 Task: Add Good Earth Ginger Turmeric Lemon Herbal Tea to the cart.
Action: Mouse pressed left at (20, 81)
Screenshot: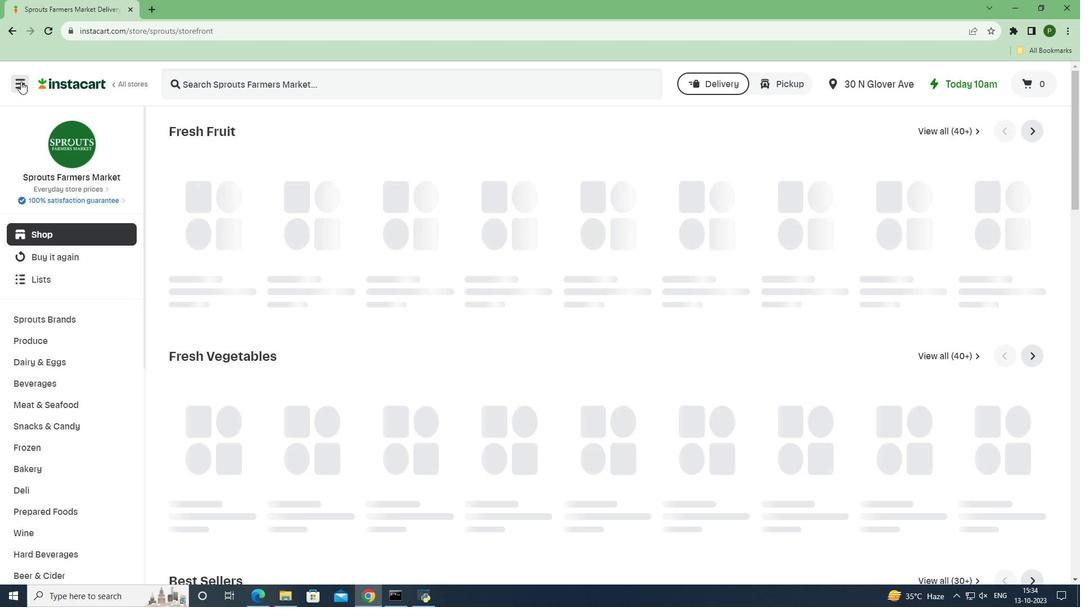 
Action: Mouse moved to (39, 302)
Screenshot: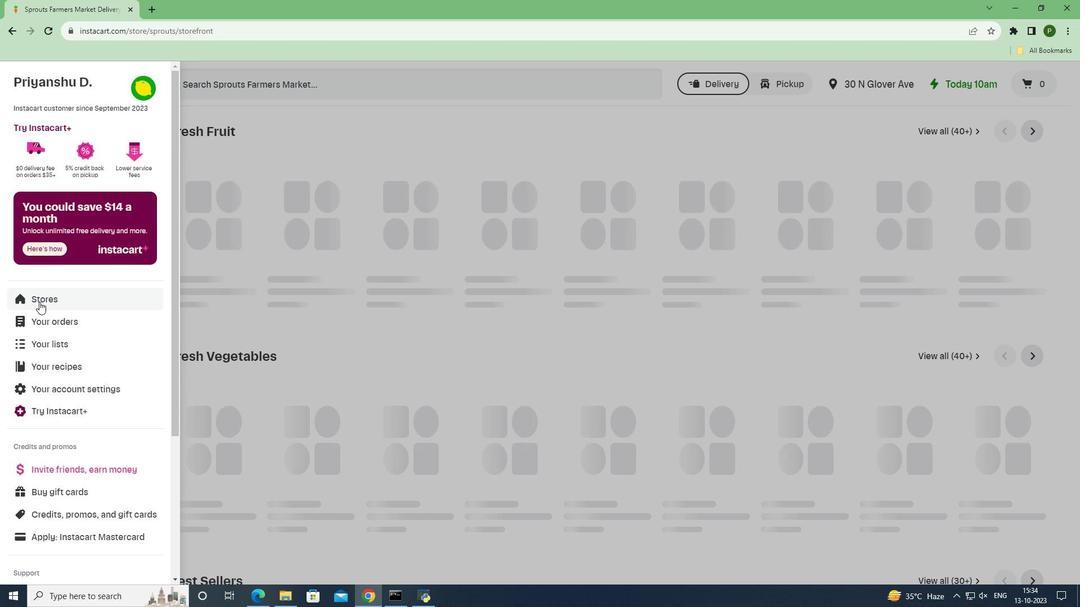 
Action: Mouse pressed left at (39, 302)
Screenshot: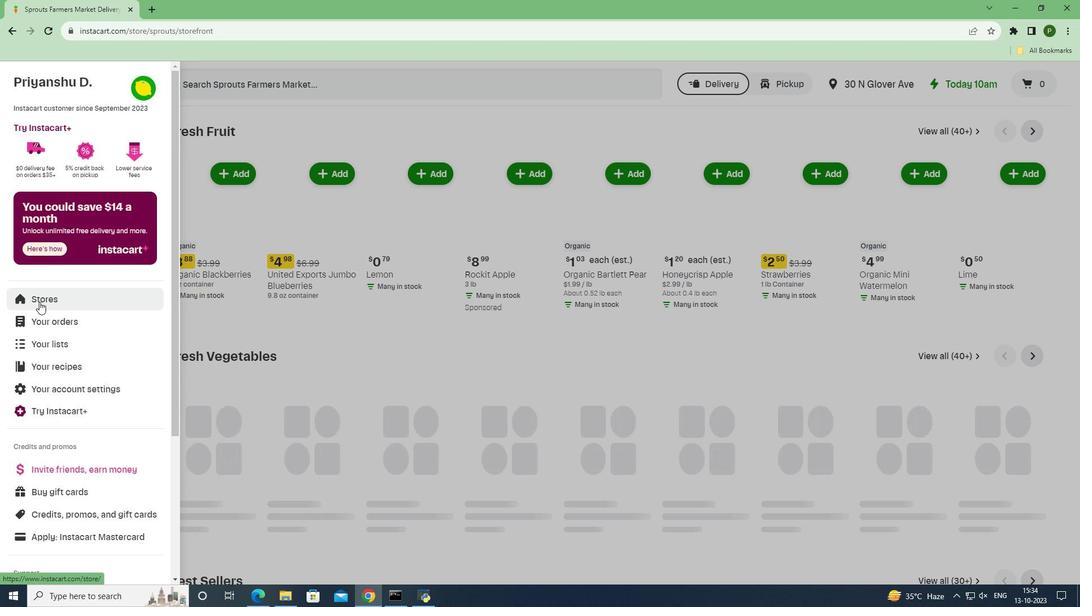 
Action: Mouse moved to (258, 131)
Screenshot: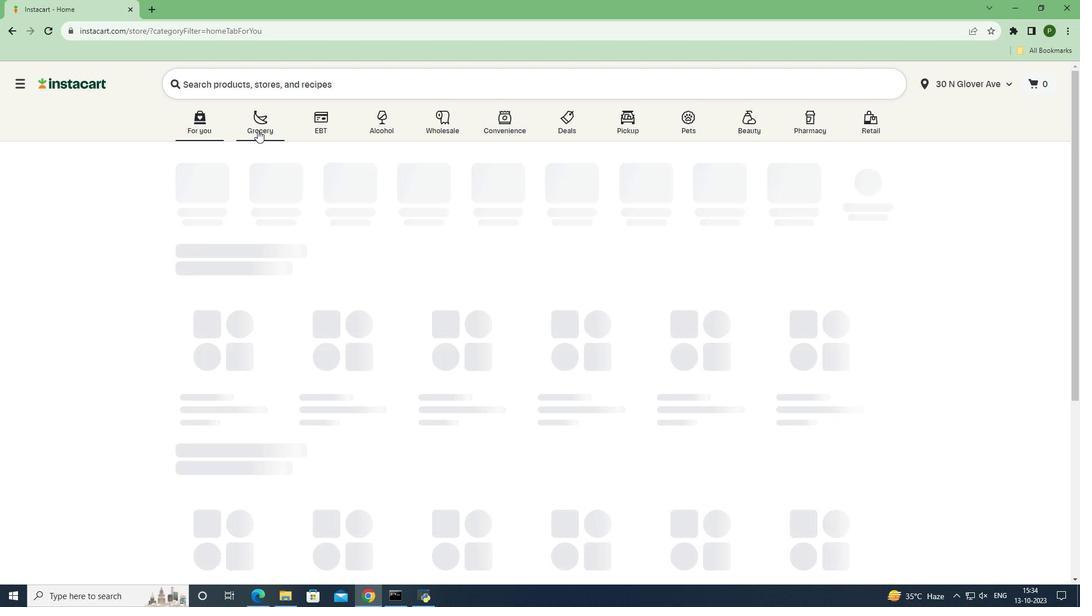 
Action: Mouse pressed left at (258, 131)
Screenshot: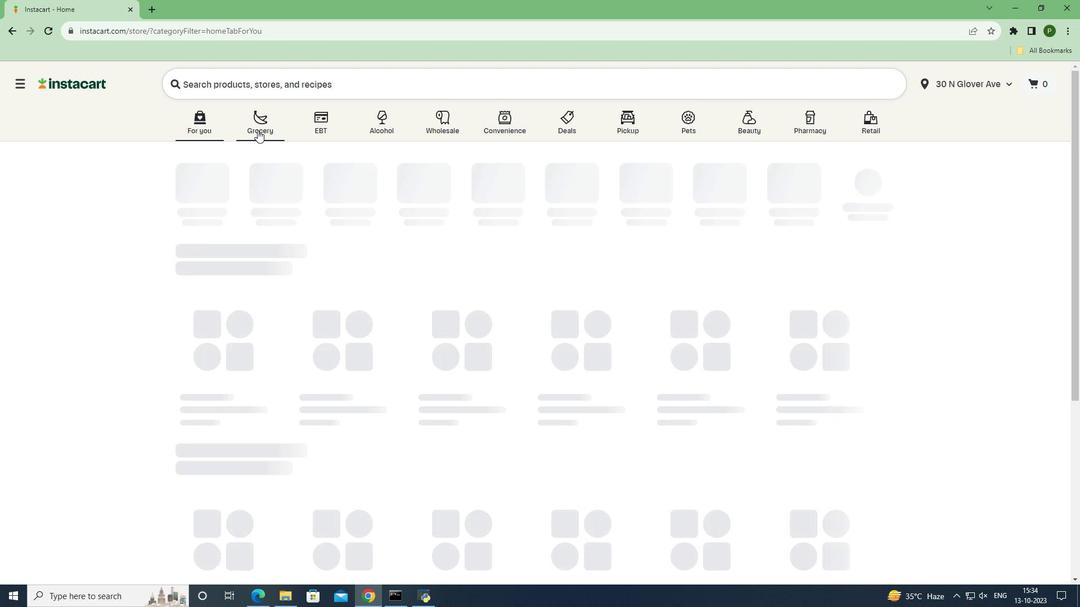 
Action: Mouse moved to (710, 276)
Screenshot: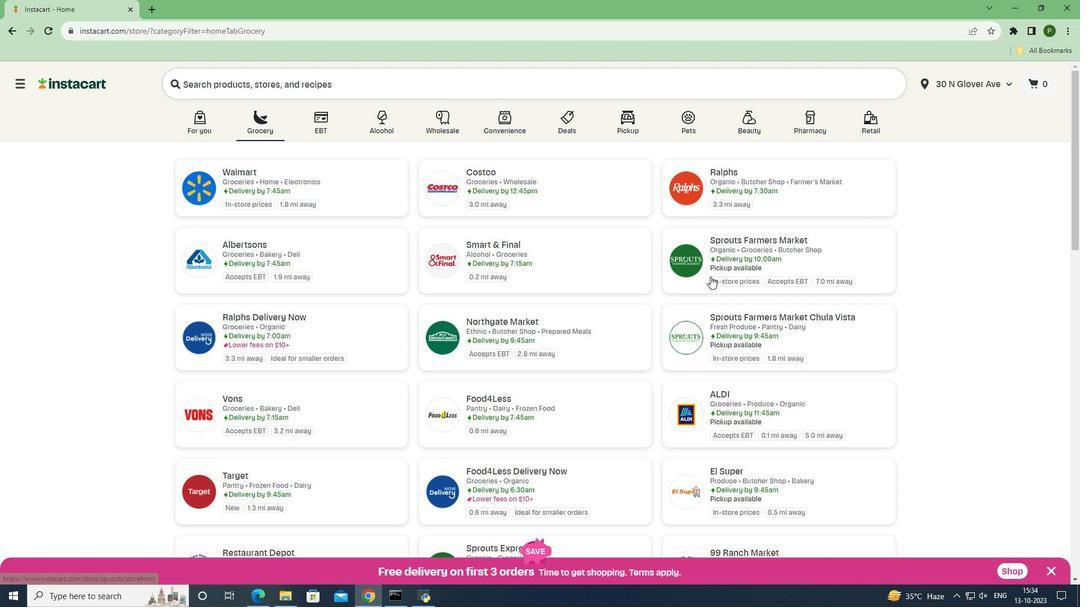 
Action: Mouse pressed left at (710, 276)
Screenshot: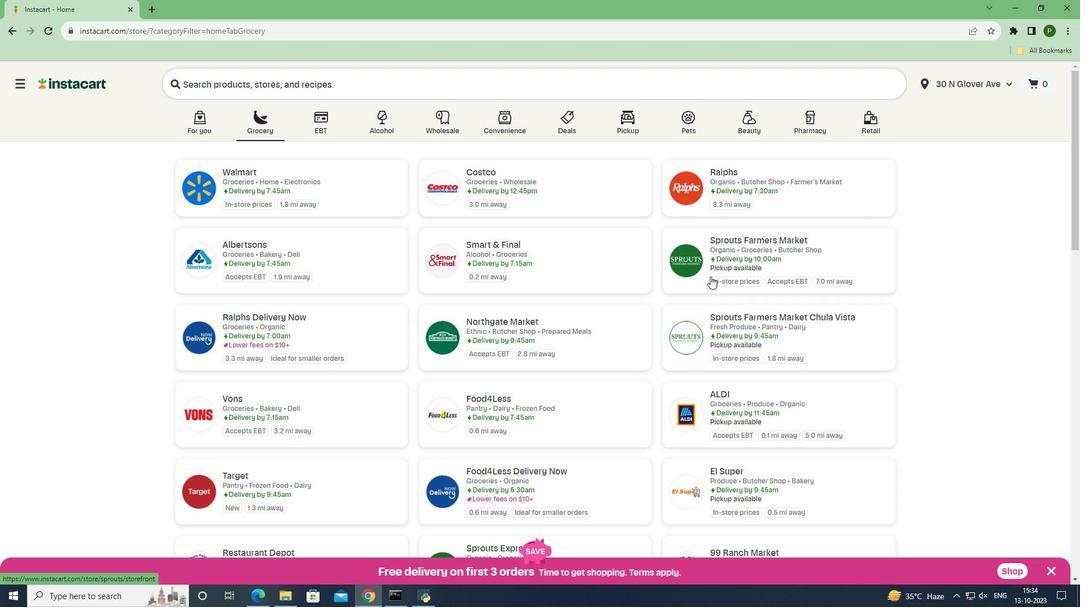 
Action: Mouse moved to (66, 390)
Screenshot: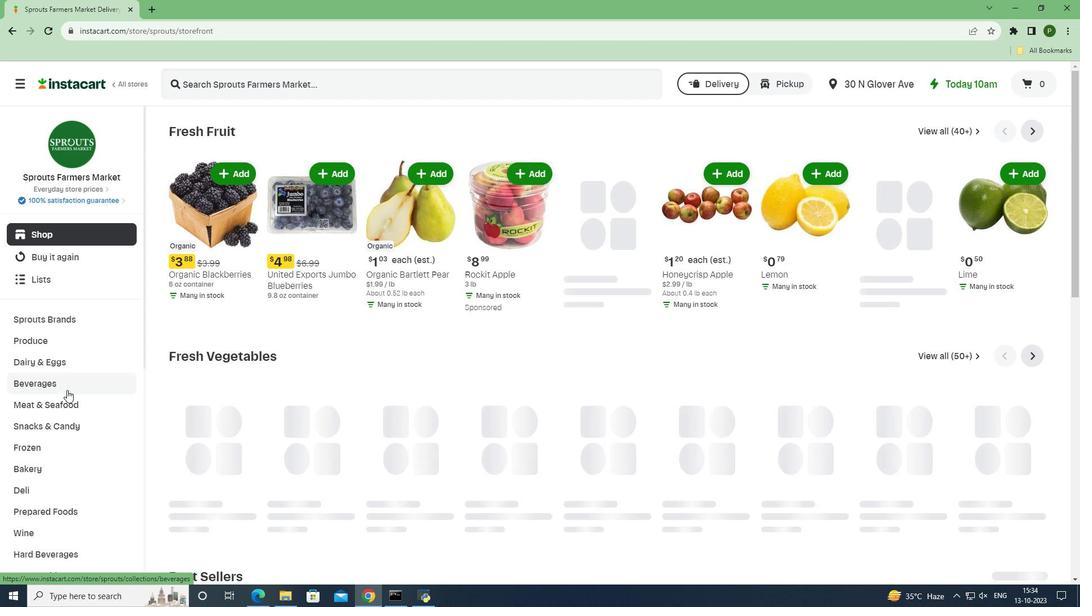 
Action: Mouse pressed left at (66, 390)
Screenshot: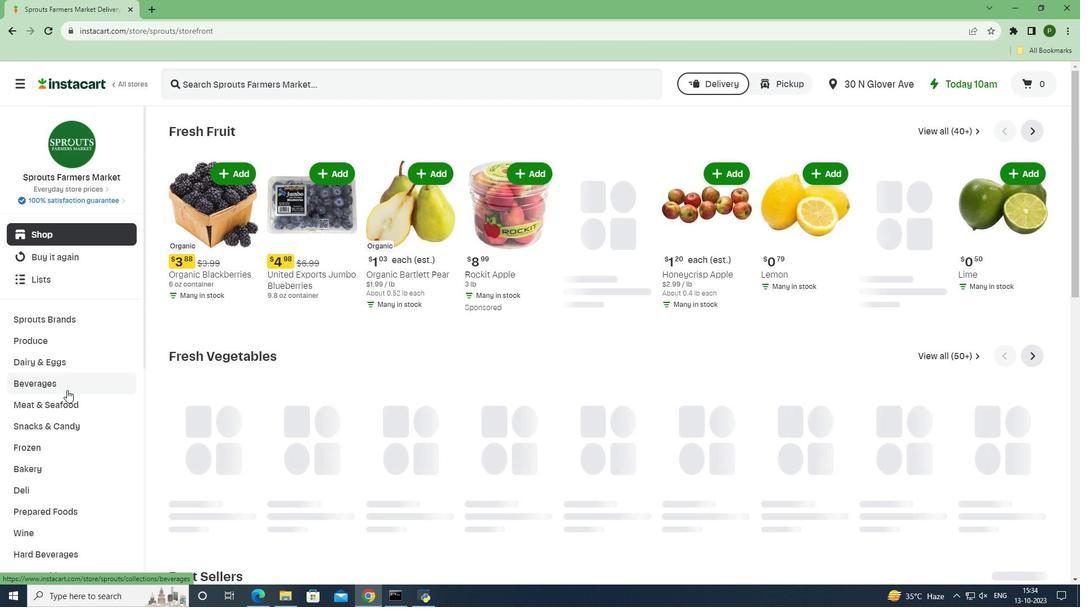 
Action: Mouse moved to (979, 156)
Screenshot: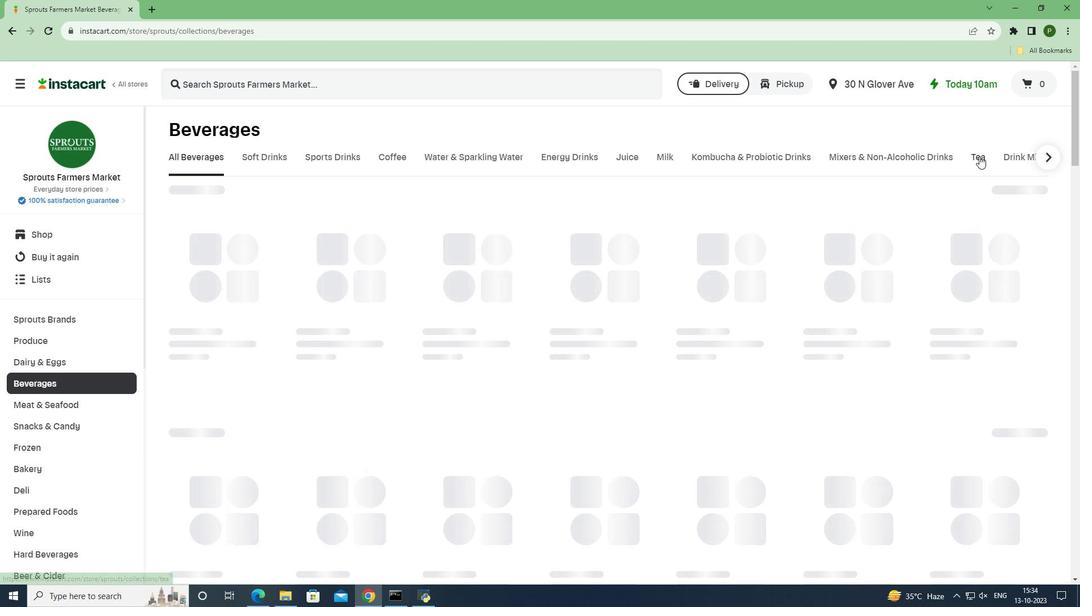 
Action: Mouse pressed left at (979, 156)
Screenshot: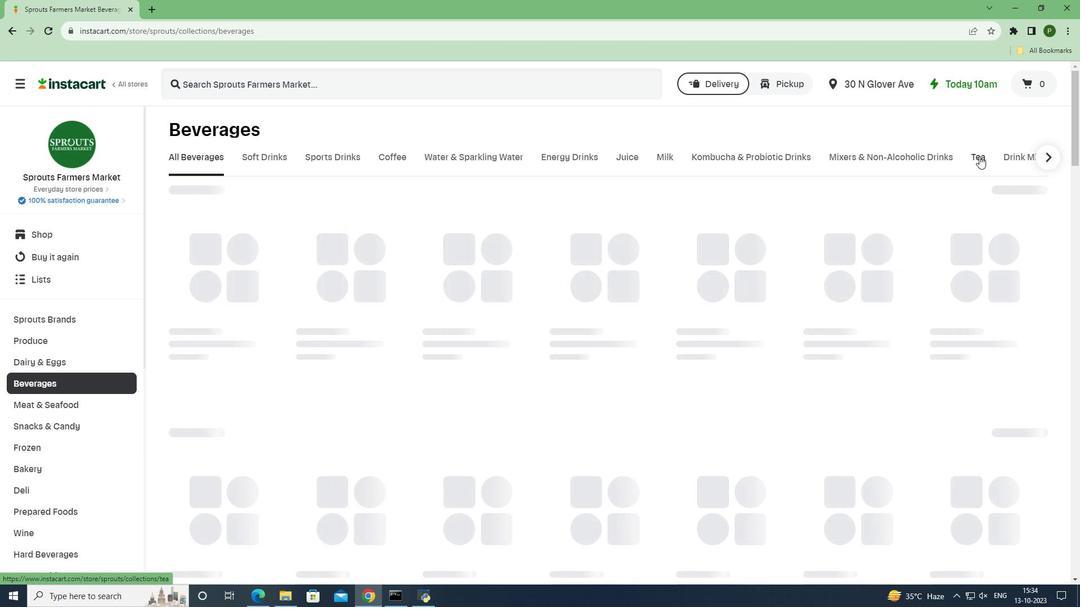 
Action: Mouse moved to (518, 88)
Screenshot: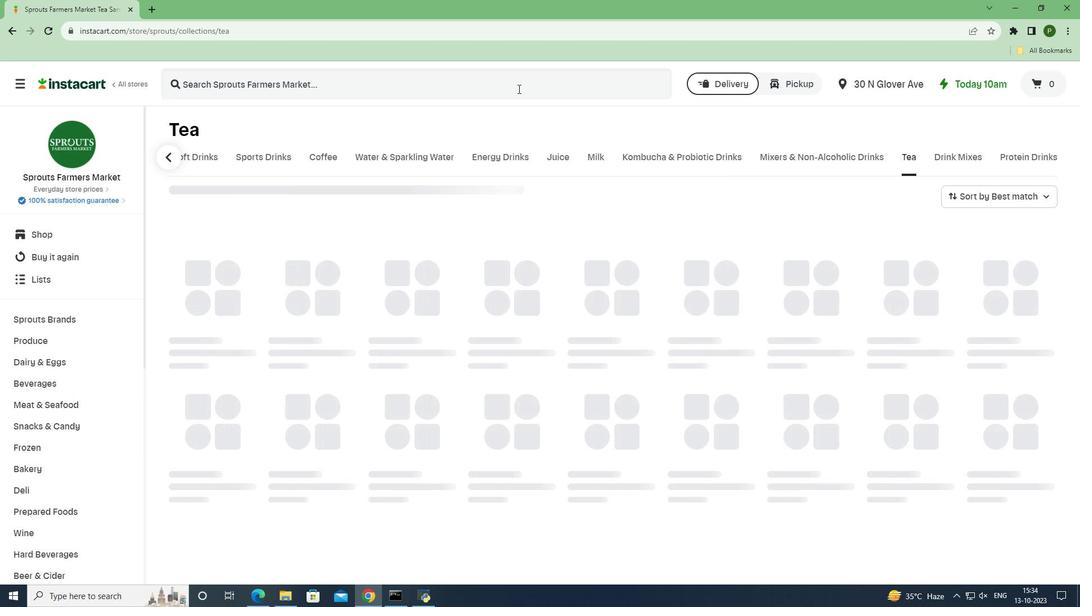 
Action: Mouse pressed left at (518, 88)
Screenshot: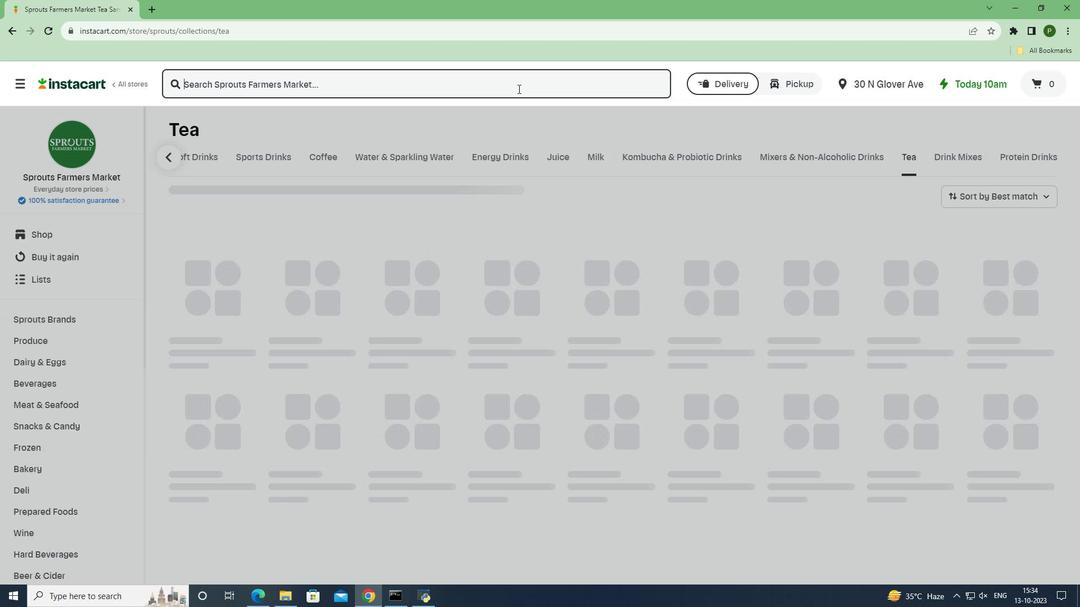 
Action: Key pressed <Key.caps_lock>G<Key.caps_lock>ood<Key.space><Key.caps_lock>E<Key.caps_lock>arth<Key.space><Key.caps_lock>G<Key.caps_lock>inger<Key.space><Key.caps_lock>T<Key.caps_lock>urmeric<Key.space><Key.caps_lock>L<Key.caps_lock>emon<Key.space><Key.caps_lock>H<Key.caps_lock>erbal<Key.space><Key.caps_lock>T<Key.caps_lock>ea<Key.space><Key.enter>
Screenshot: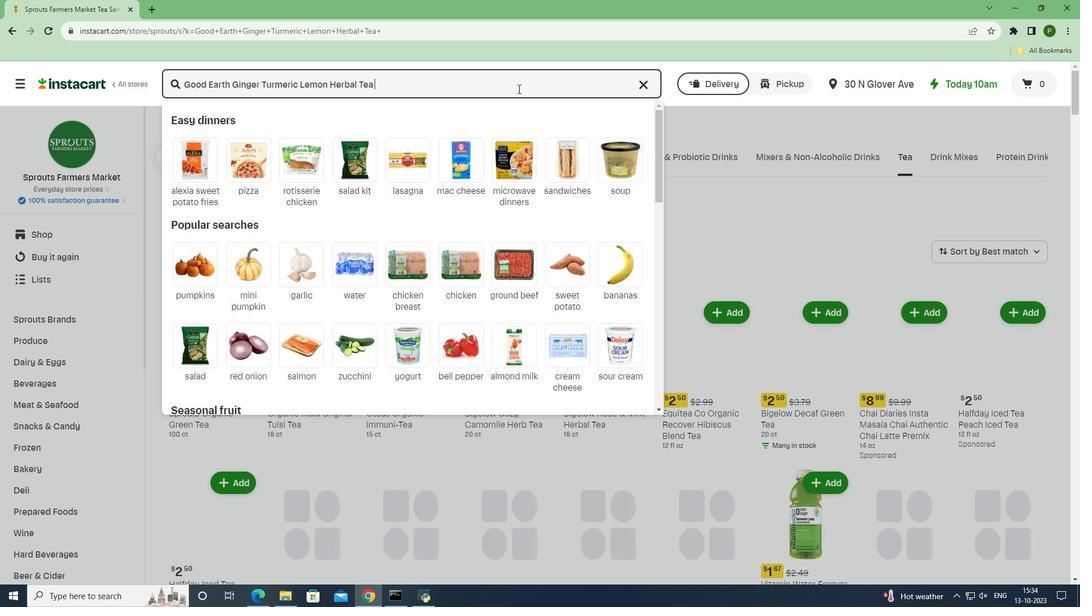 
Action: Mouse moved to (662, 205)
Screenshot: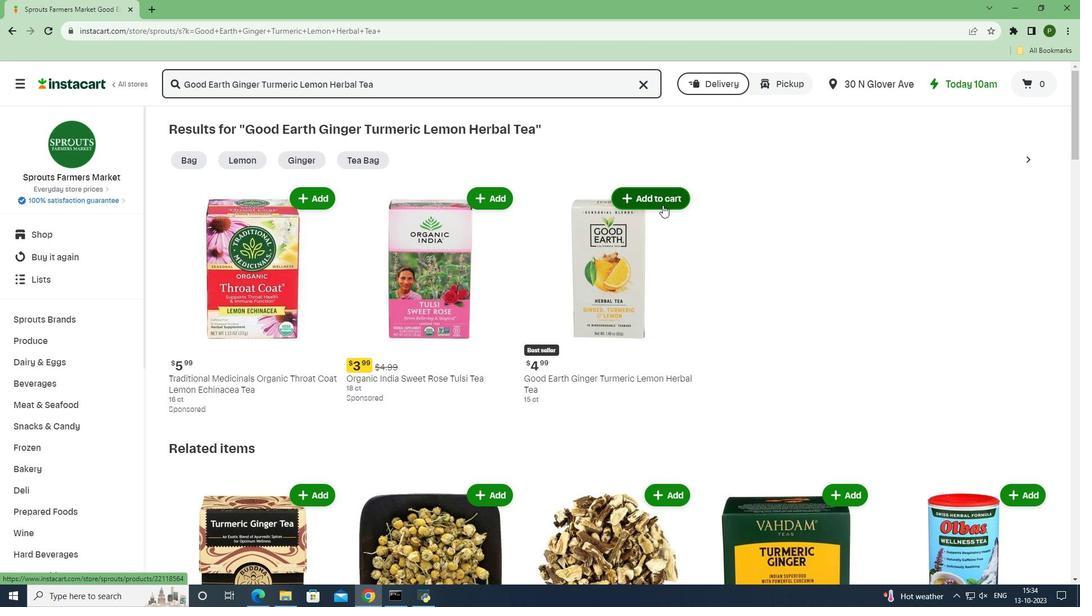 
Action: Mouse pressed left at (662, 205)
Screenshot: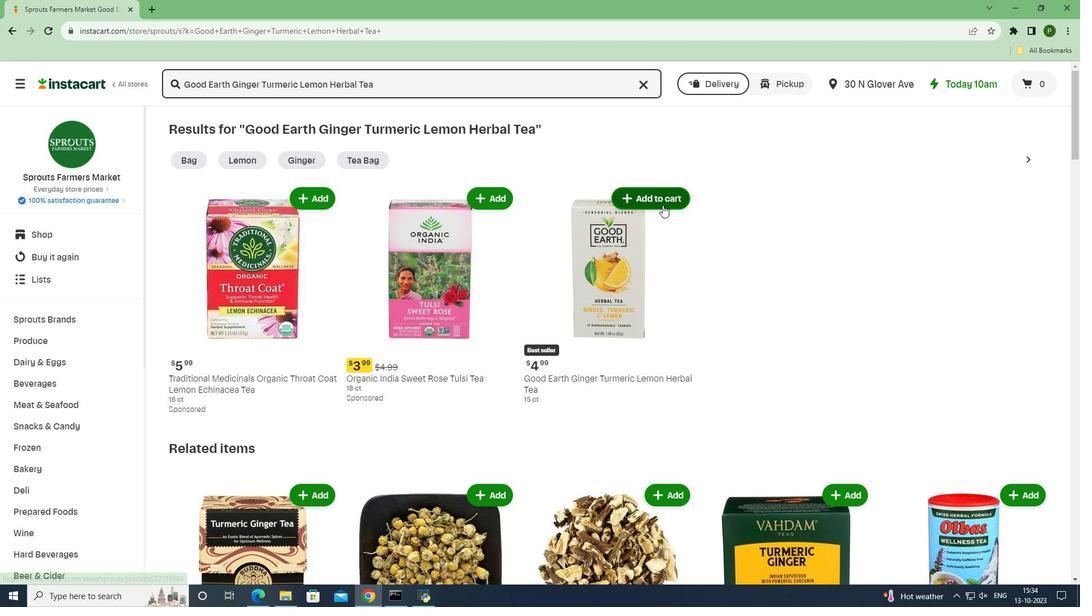 
Action: Mouse moved to (698, 298)
Screenshot: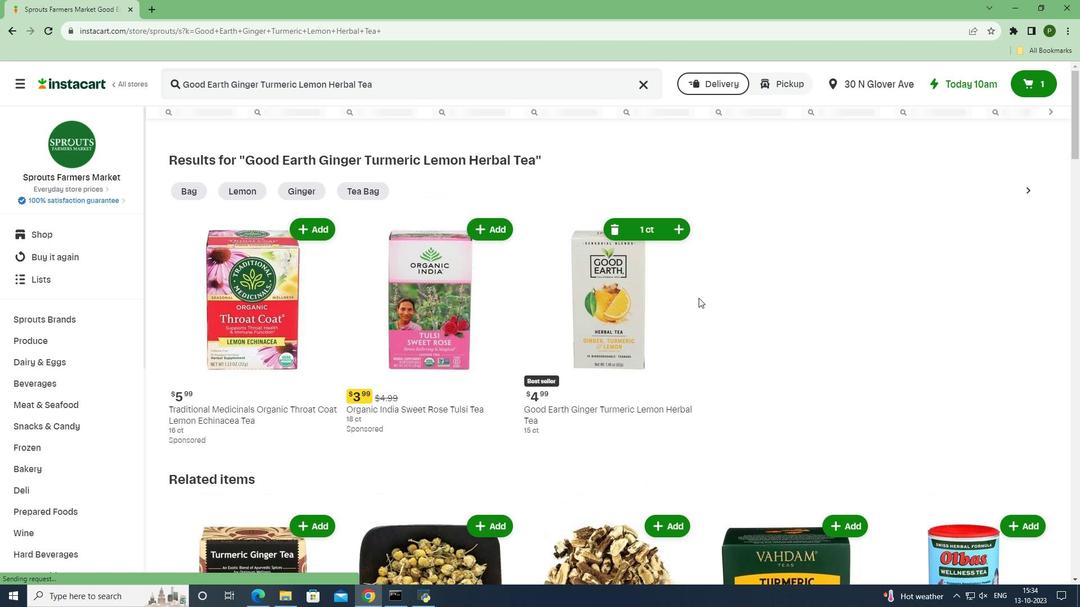 
